 Task: Add Cover Red to Card Card0024 in Board Board0021 in Workspace Development in Trello
Action: Mouse moved to (436, 500)
Screenshot: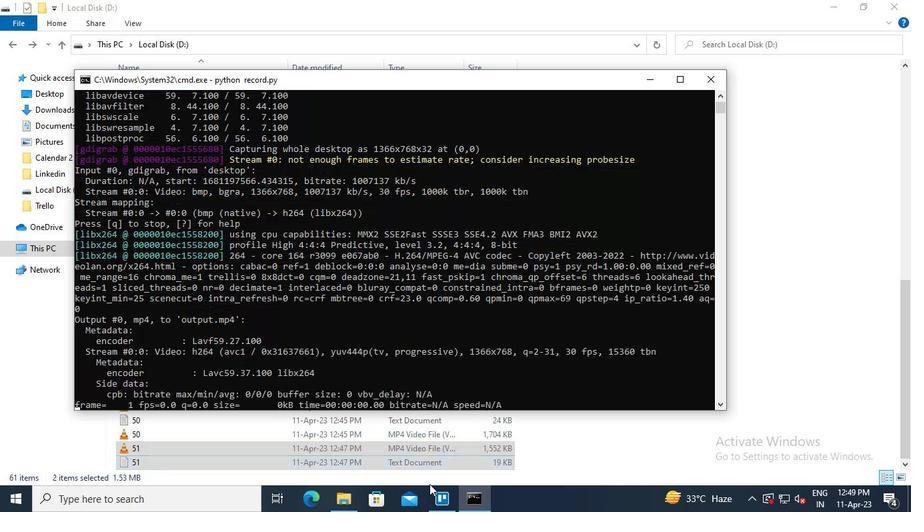 
Action: Mouse pressed left at (436, 500)
Screenshot: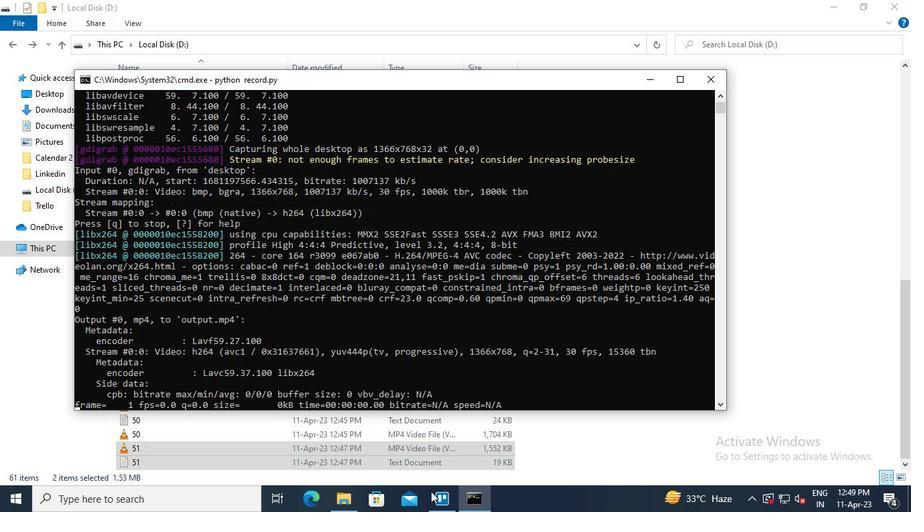 
Action: Mouse moved to (236, 402)
Screenshot: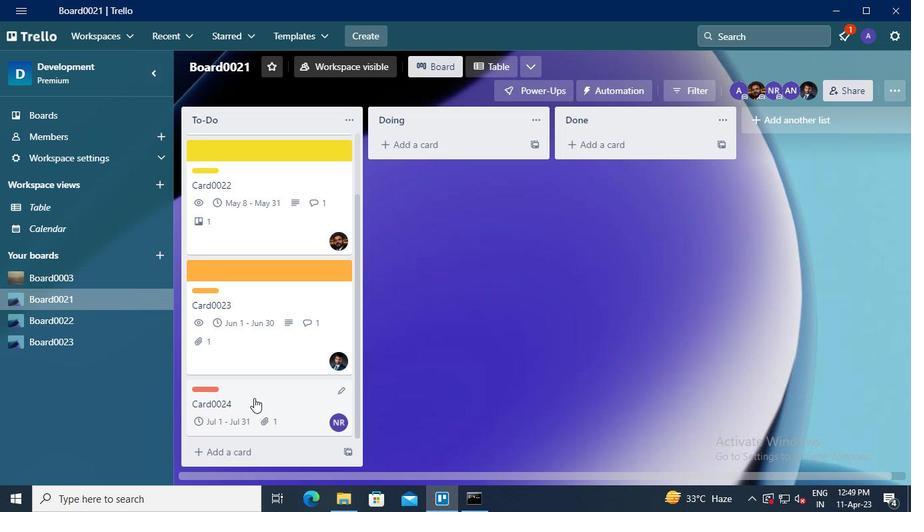 
Action: Mouse pressed left at (236, 402)
Screenshot: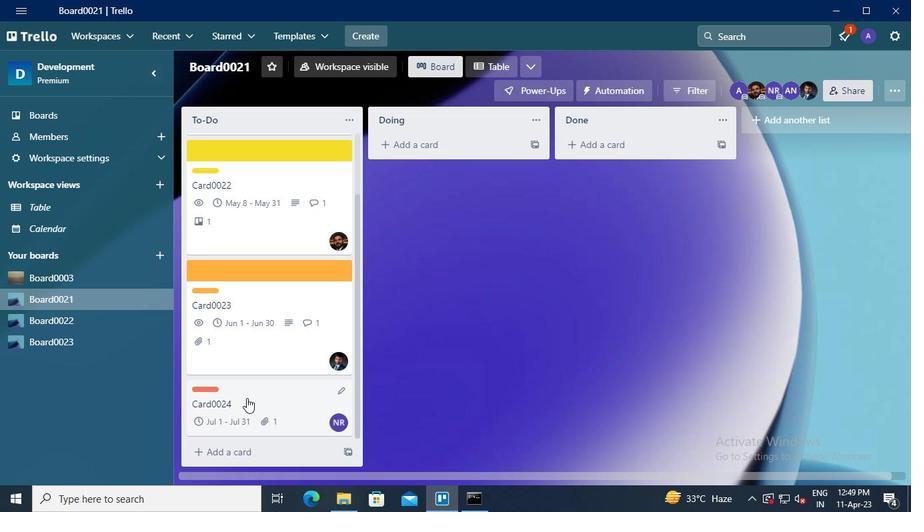
Action: Mouse moved to (625, 335)
Screenshot: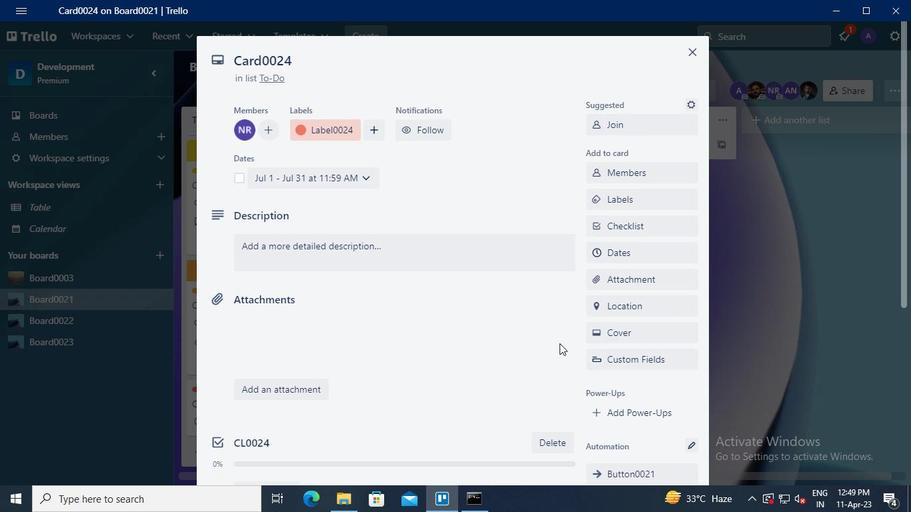 
Action: Mouse pressed left at (625, 335)
Screenshot: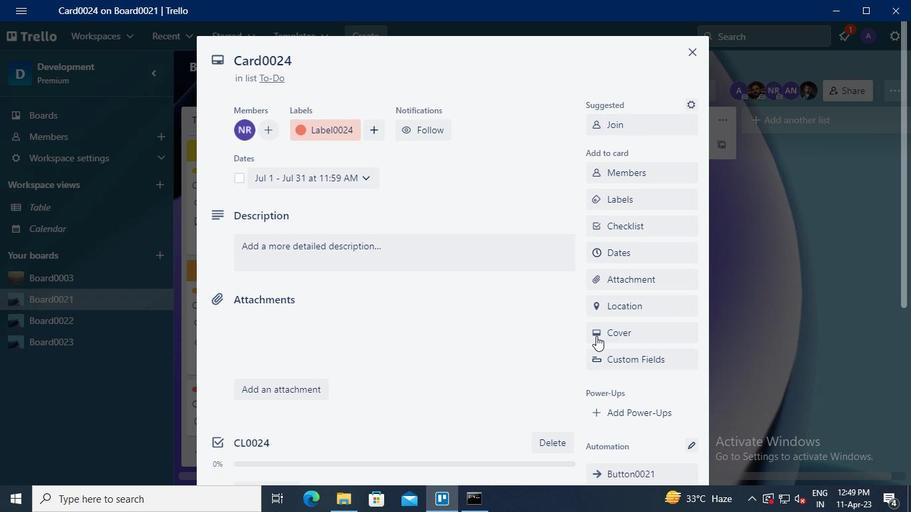 
Action: Mouse moved to (730, 215)
Screenshot: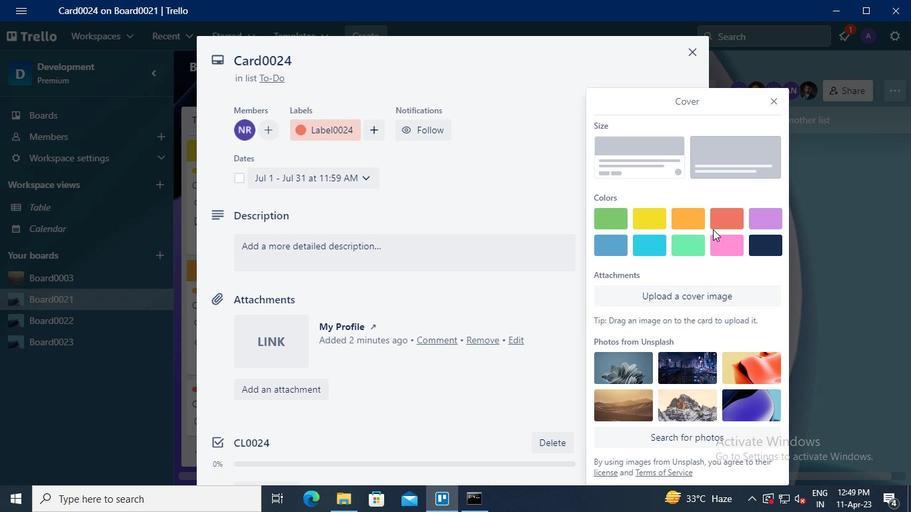 
Action: Mouse pressed left at (730, 215)
Screenshot: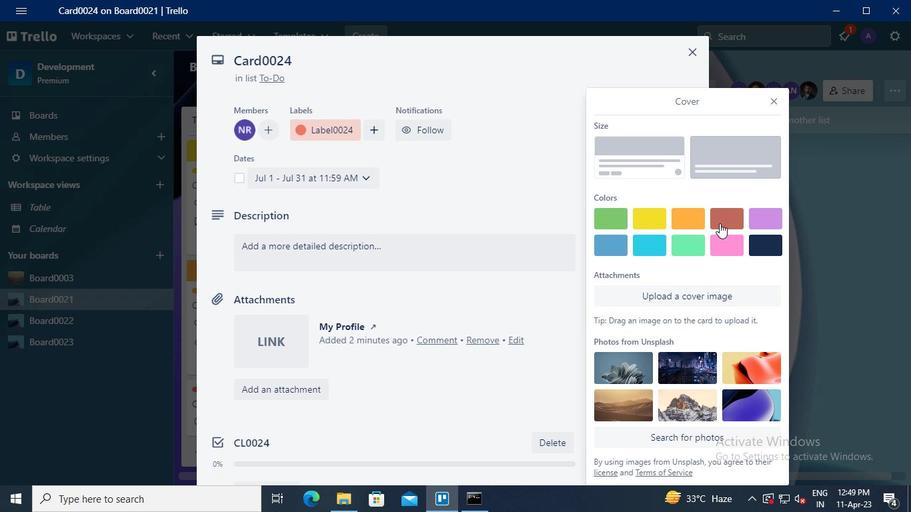 
Action: Mouse moved to (774, 74)
Screenshot: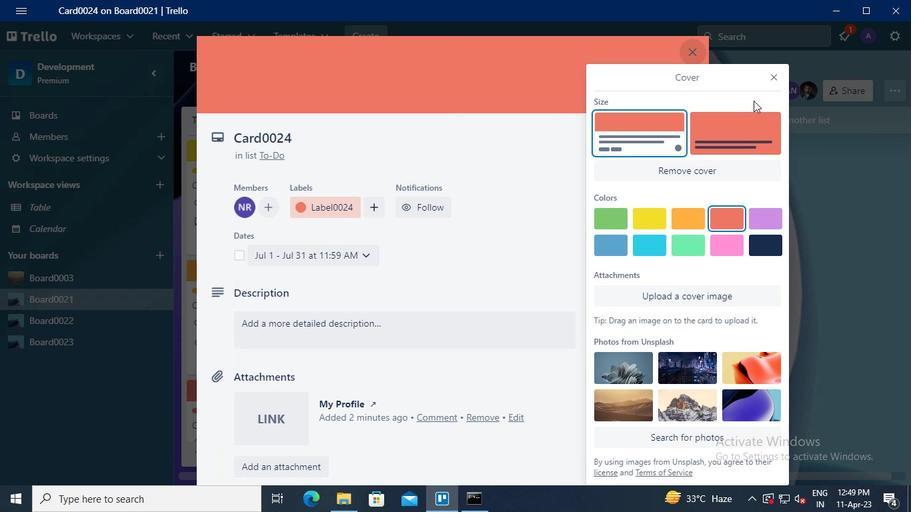 
Action: Mouse pressed left at (774, 74)
Screenshot: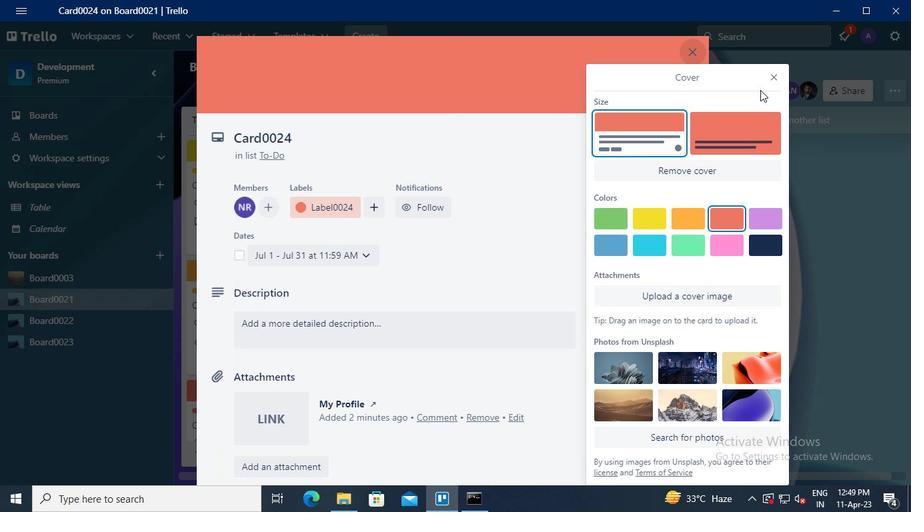 
Action: Mouse moved to (475, 488)
Screenshot: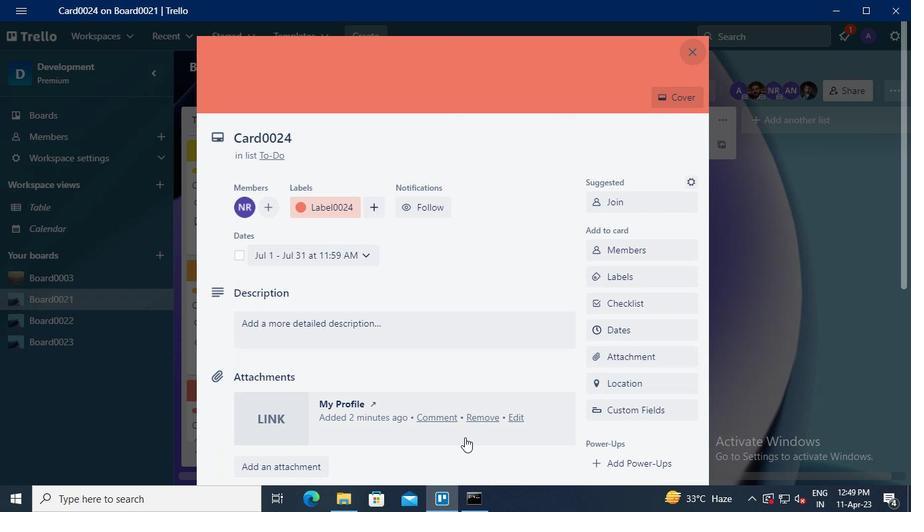 
Action: Mouse pressed left at (475, 488)
Screenshot: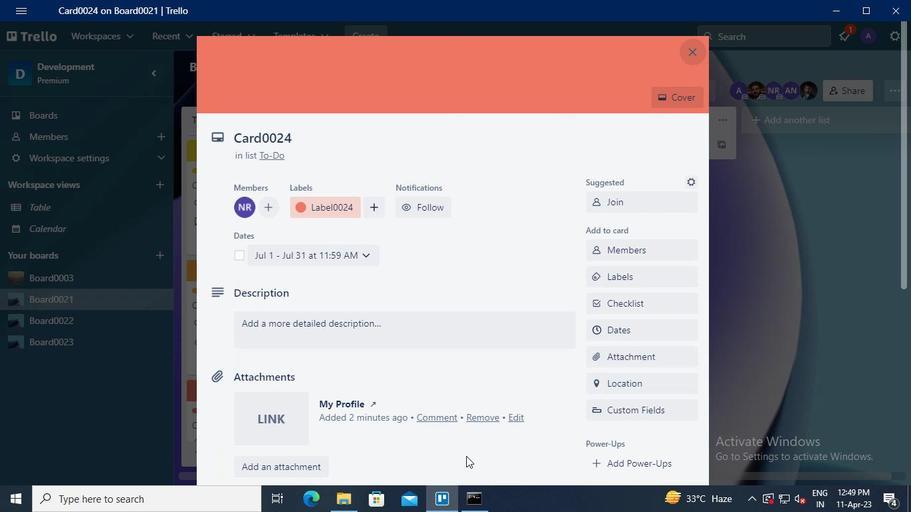 
Action: Mouse moved to (712, 84)
Screenshot: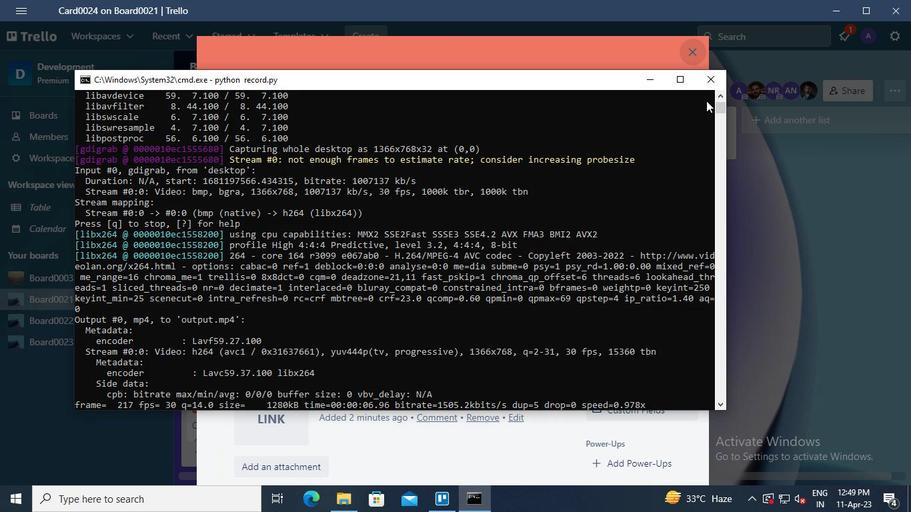 
Action: Mouse pressed left at (712, 84)
Screenshot: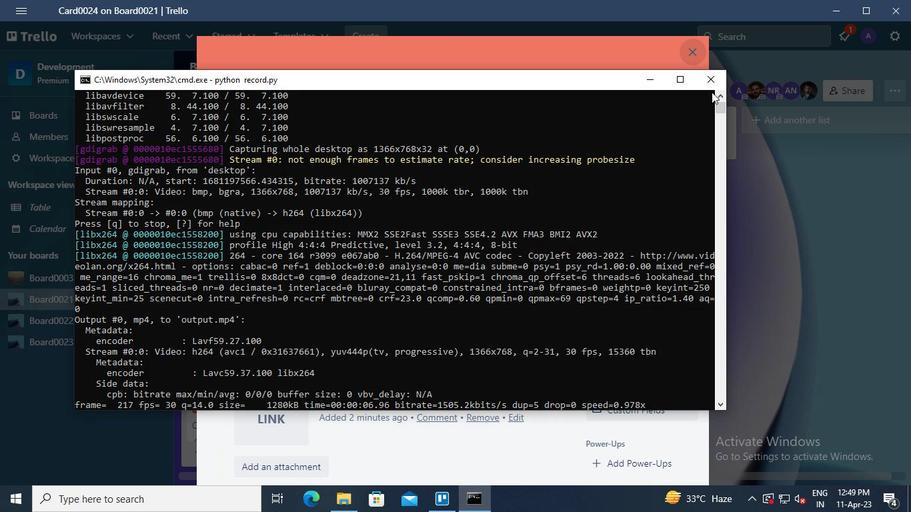 
Action: Mouse moved to (712, 84)
Screenshot: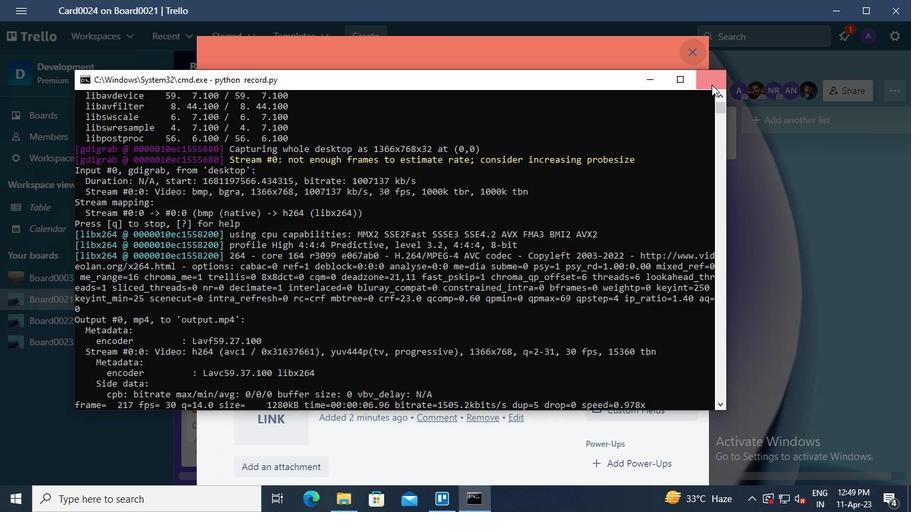 
